 Task: Search for emails with the subject 'Urgent Requirement' in Outlook.
Action: Mouse moved to (431, 11)
Screenshot: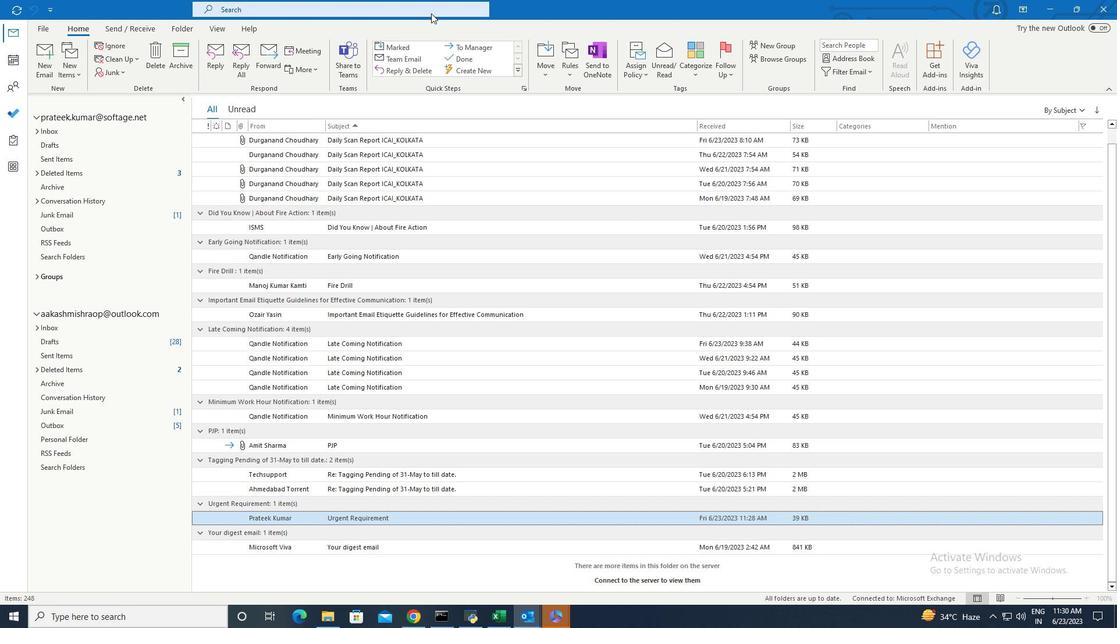 
Action: Mouse pressed left at (431, 11)
Screenshot: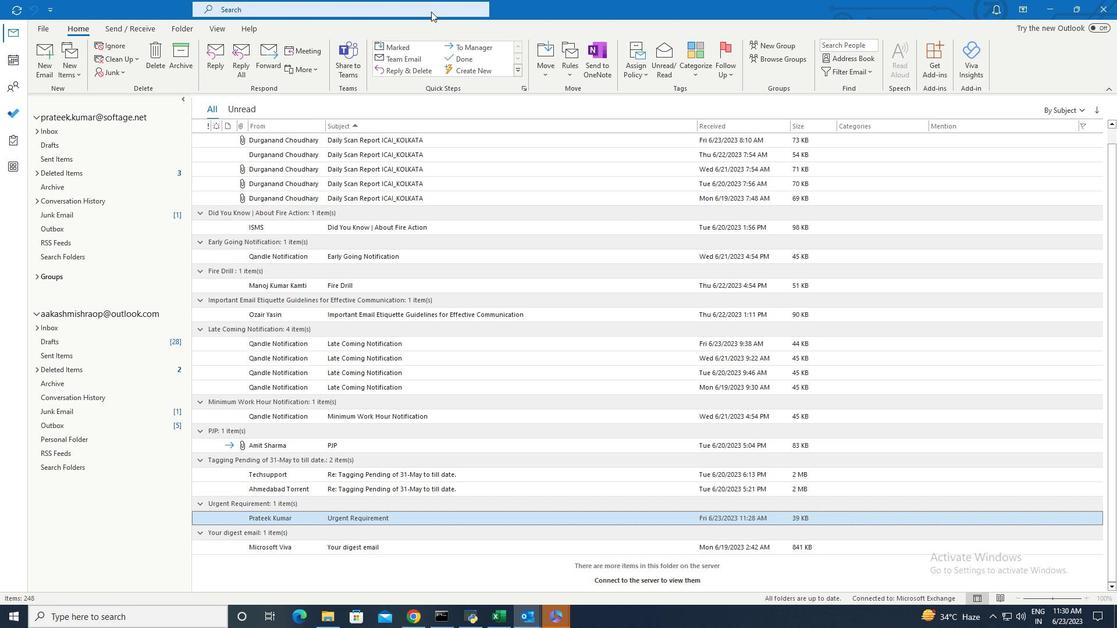 
Action: Mouse moved to (463, 9)
Screenshot: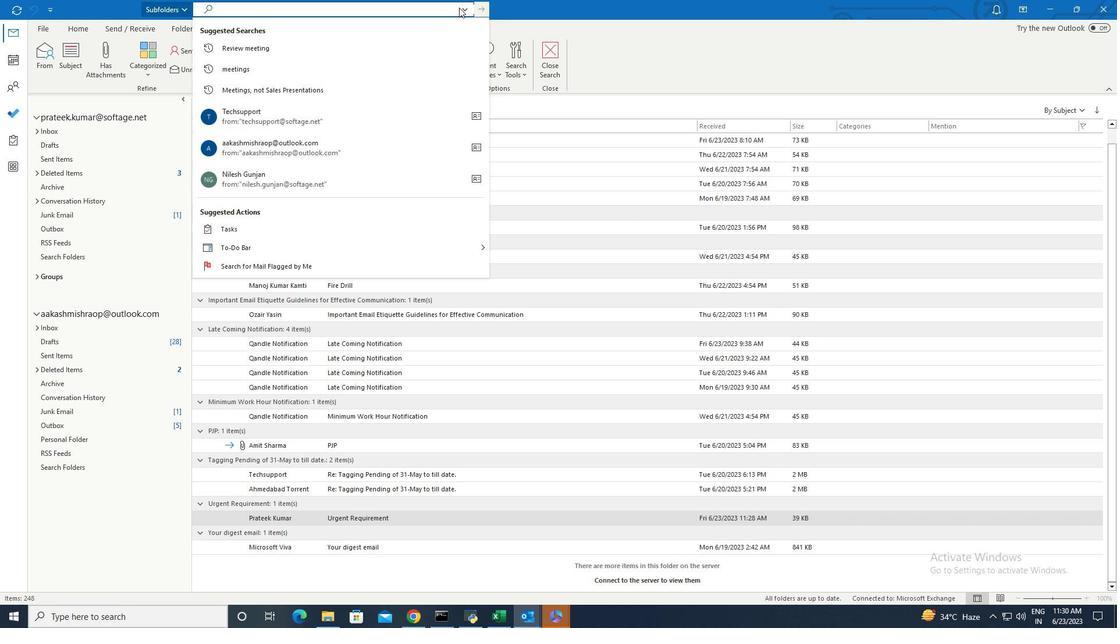 
Action: Mouse pressed left at (463, 9)
Screenshot: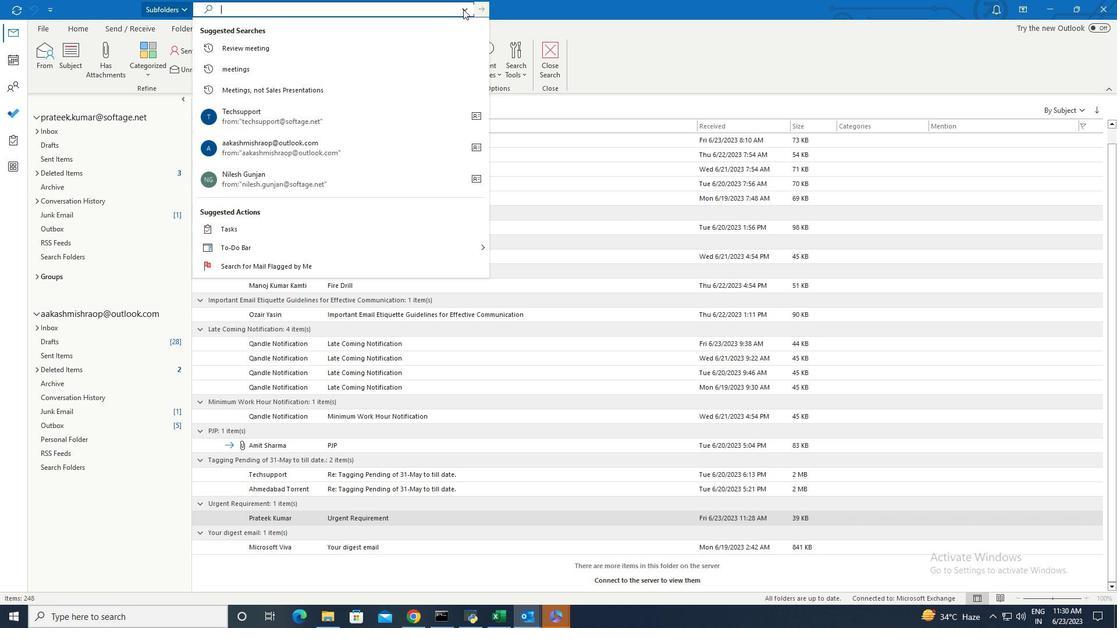 
Action: Mouse moved to (460, 25)
Screenshot: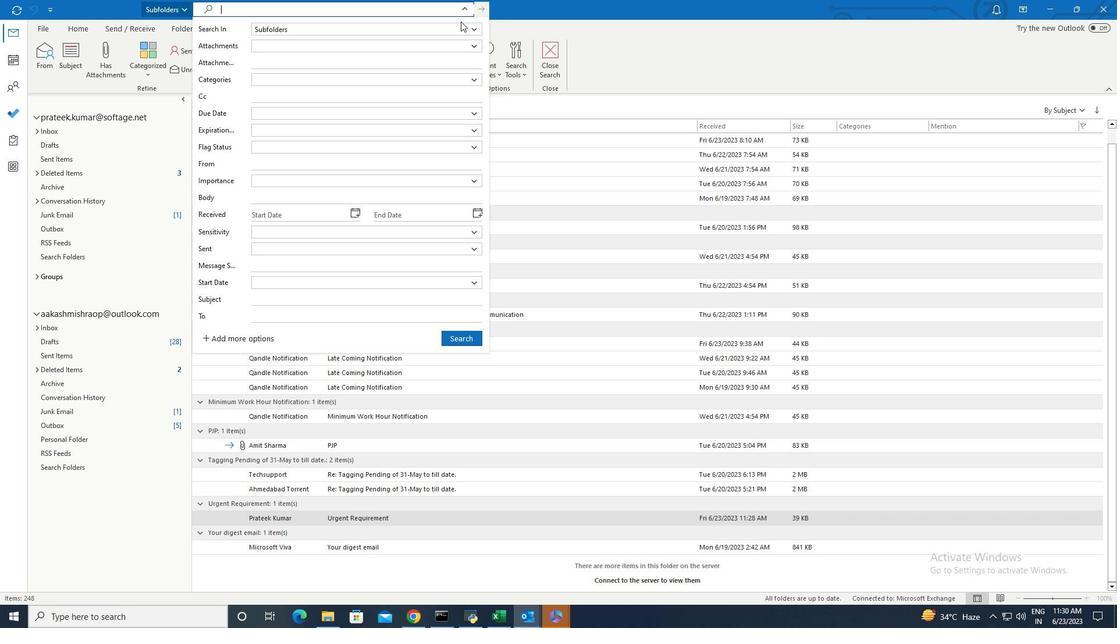 
Action: Mouse pressed left at (460, 25)
Screenshot: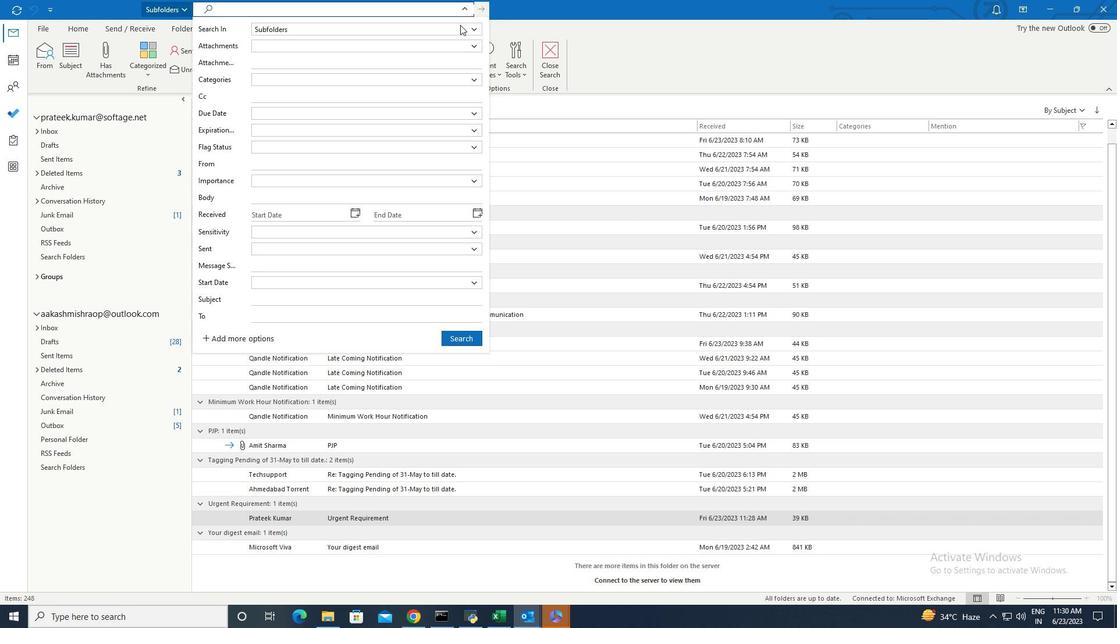 
Action: Mouse moved to (329, 84)
Screenshot: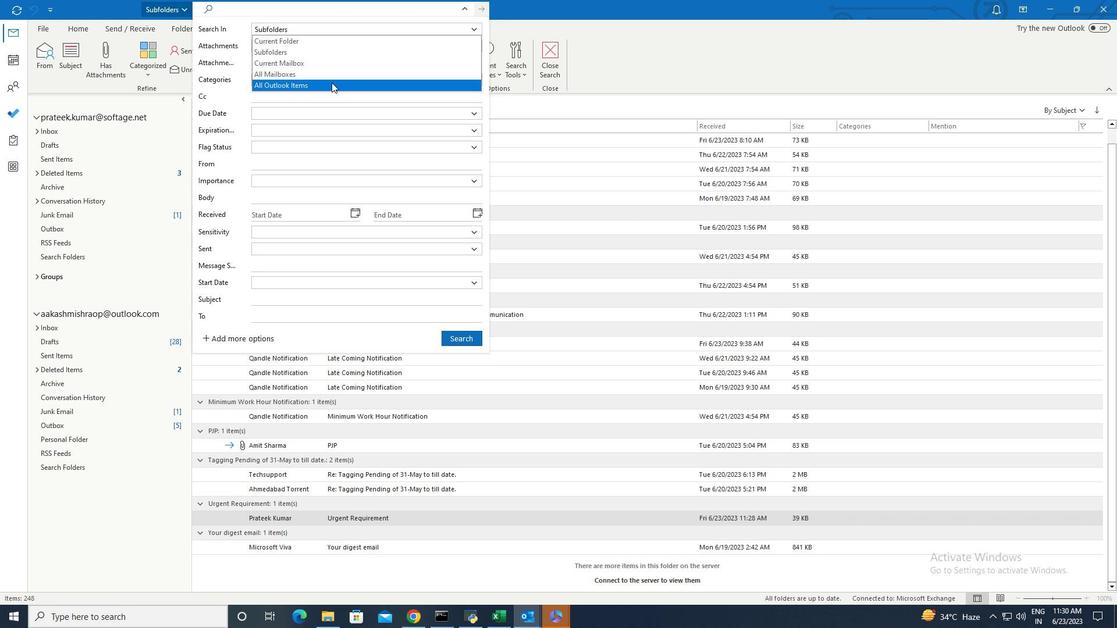 
Action: Mouse pressed left at (329, 84)
Screenshot: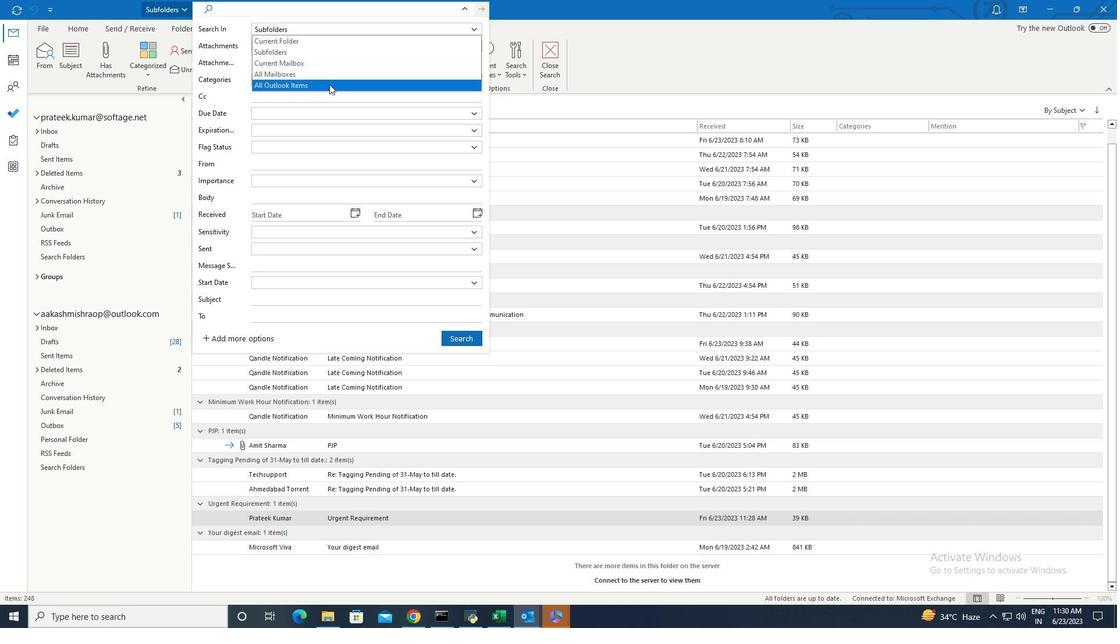 
Action: Mouse moved to (463, 10)
Screenshot: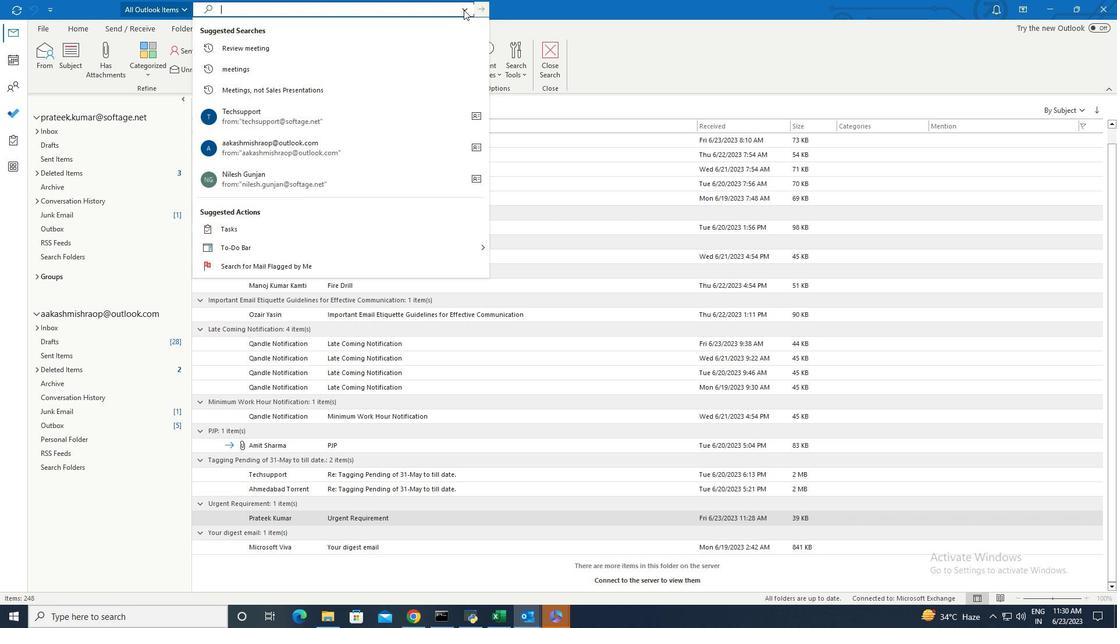 
Action: Mouse pressed left at (463, 10)
Screenshot: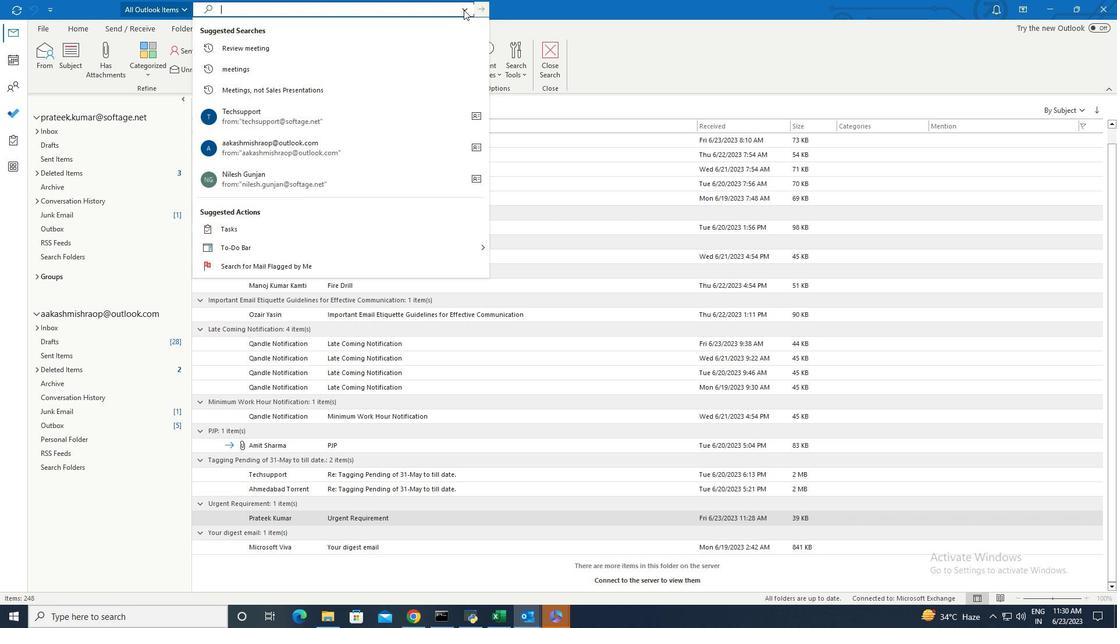 
Action: Mouse moved to (273, 299)
Screenshot: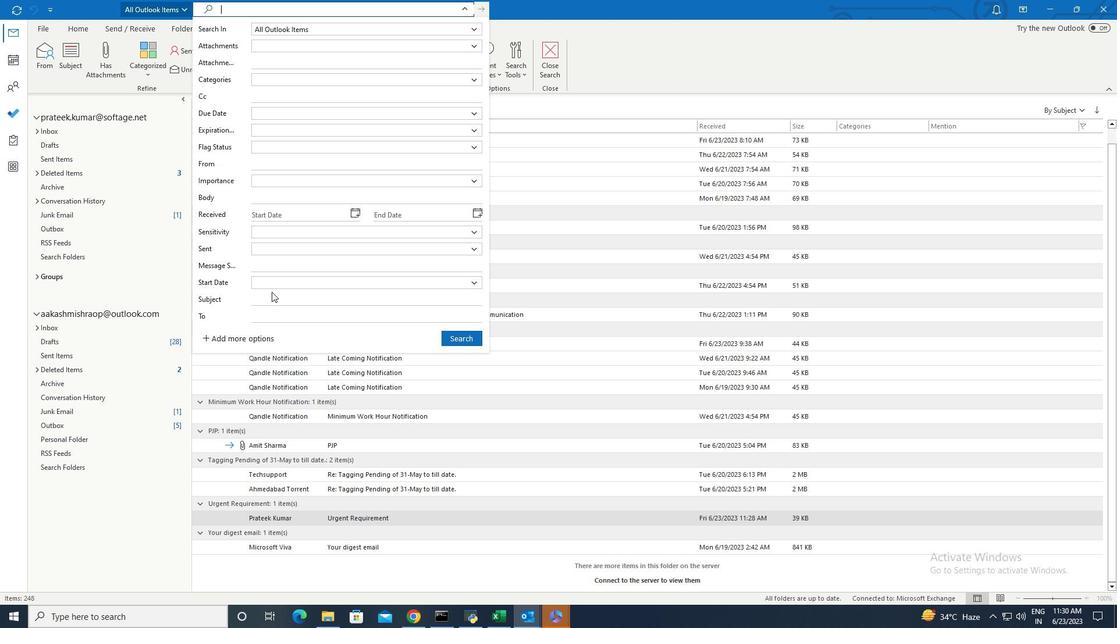 
Action: Mouse pressed left at (273, 299)
Screenshot: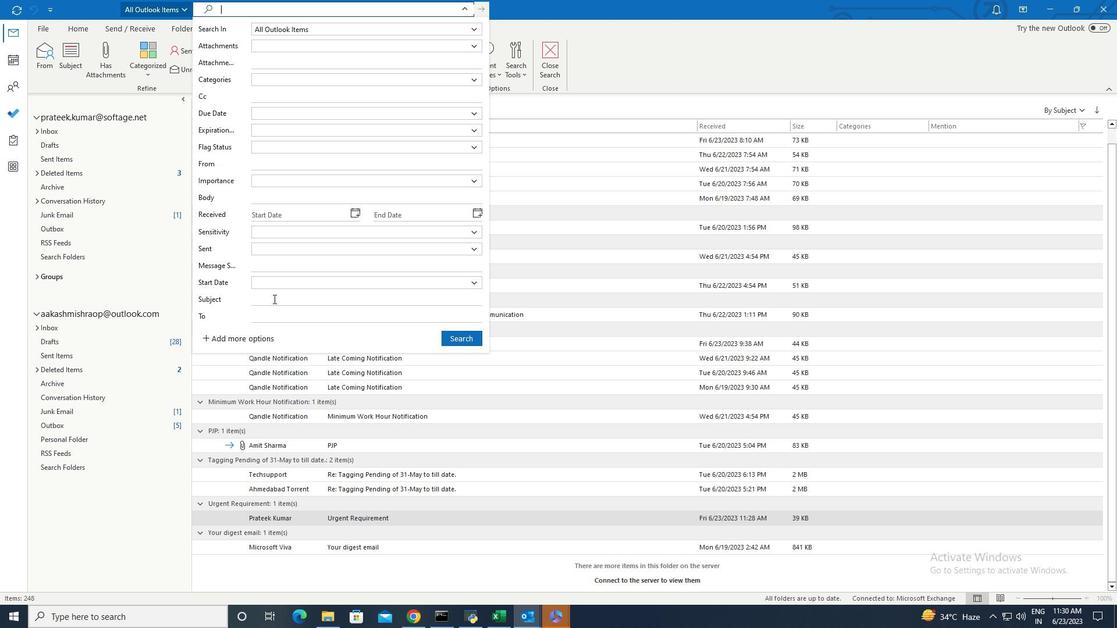 
Action: Mouse moved to (275, 298)
Screenshot: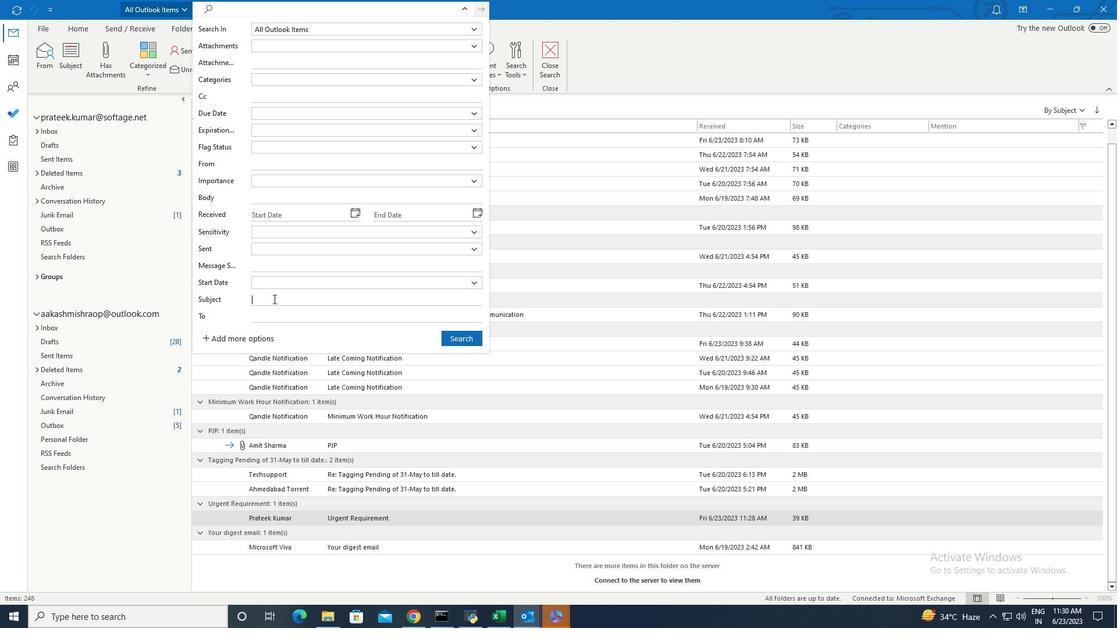 
Action: Key pressed <Key.shift>Urgent<Key.space><Key.shift>Requirement
Screenshot: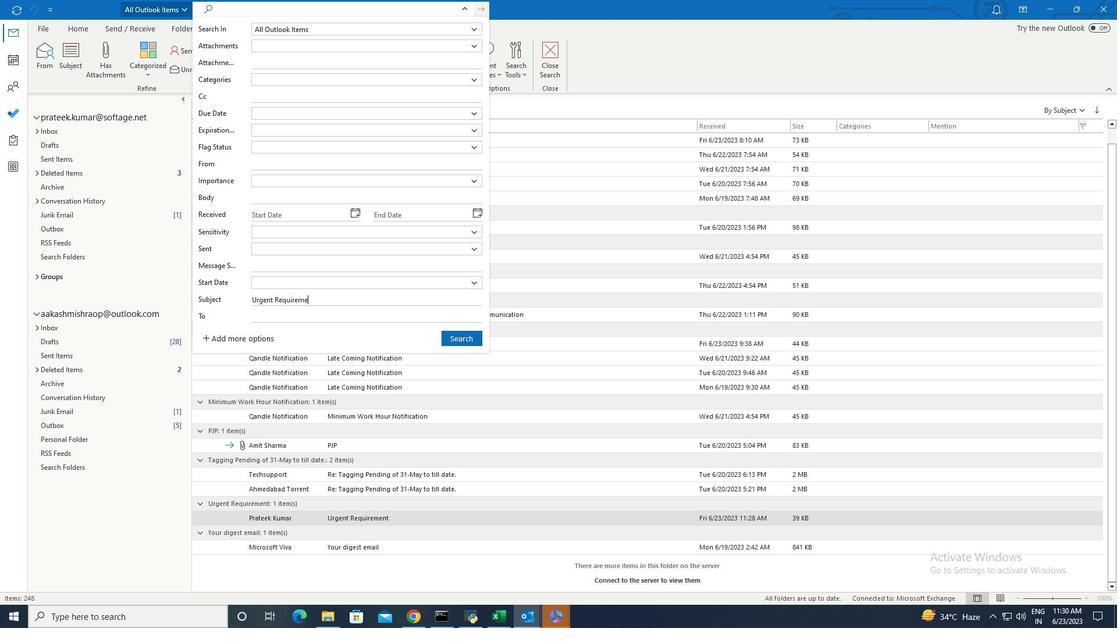 
Action: Mouse moved to (458, 337)
Screenshot: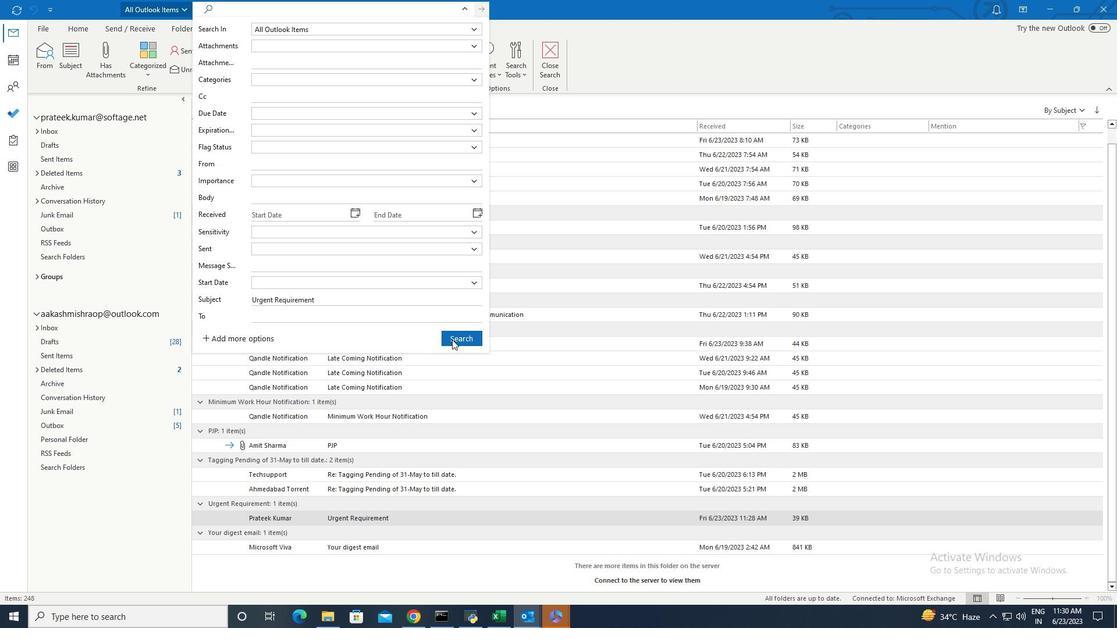 
Action: Mouse pressed left at (458, 337)
Screenshot: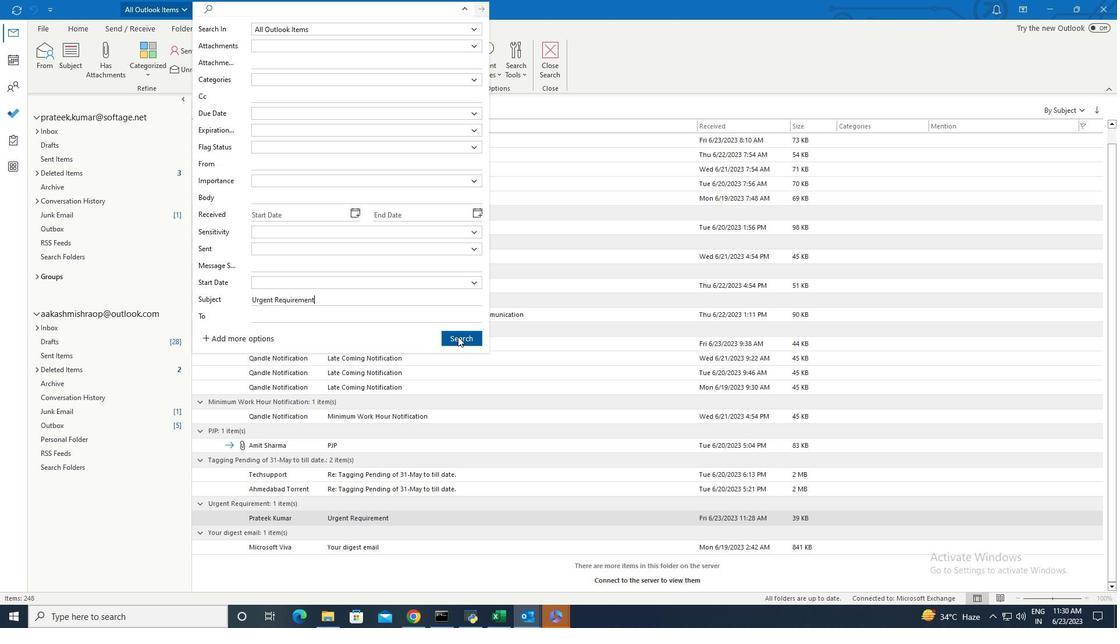 
